 Task: Create a due date automation trigger when advanced on, 2 hours after a card is due add fields with custom field "Resume" set to a date in this week.
Action: Mouse moved to (1044, 159)
Screenshot: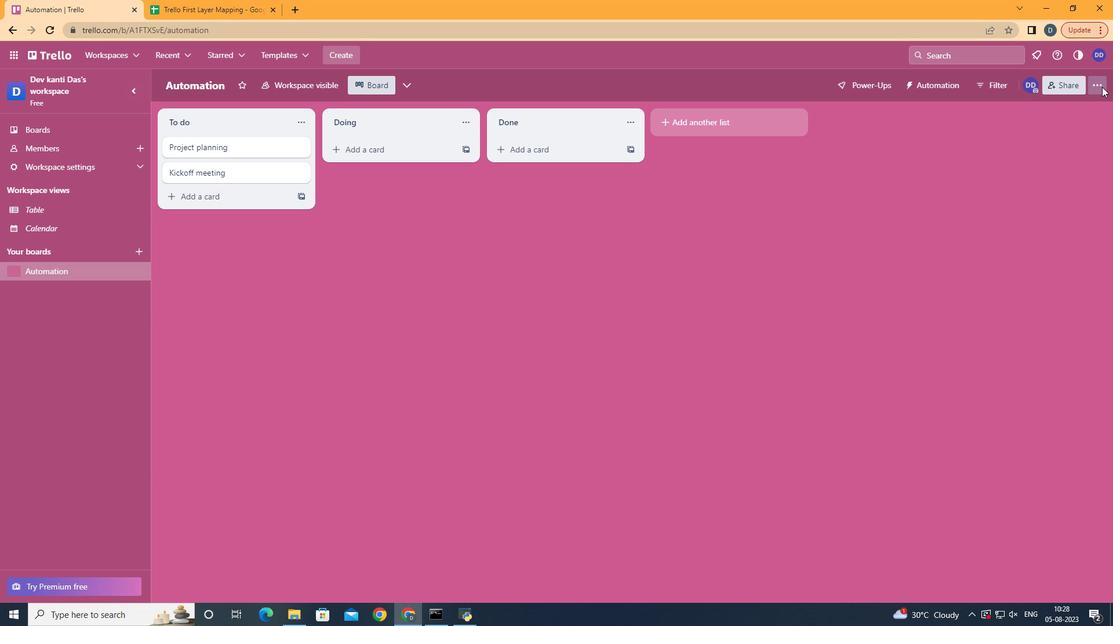 
Action: Mouse pressed left at (1044, 159)
Screenshot: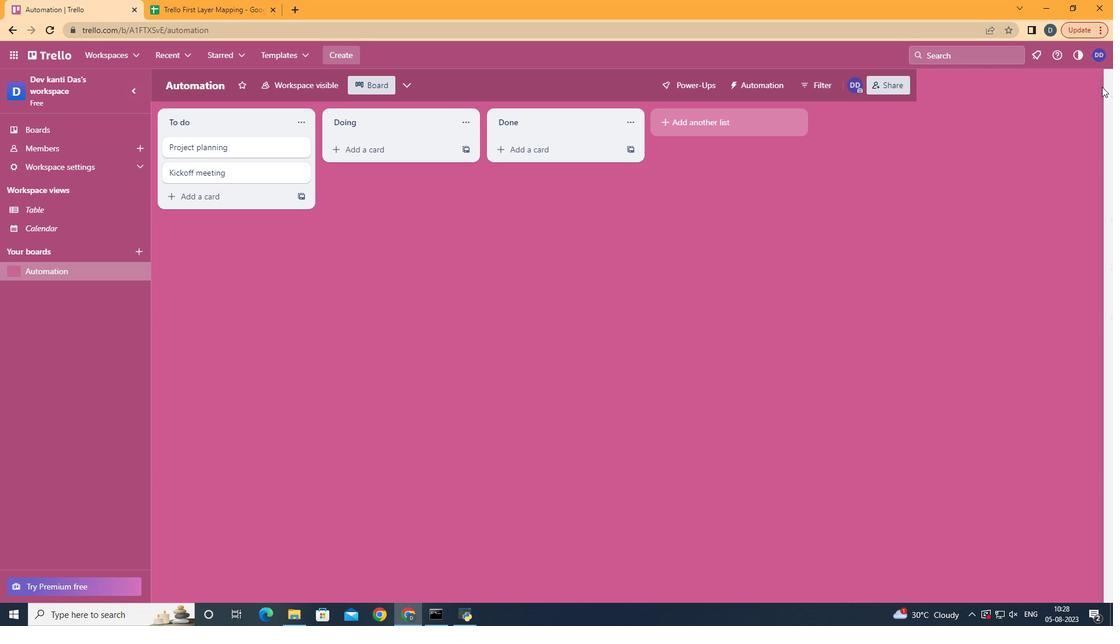 
Action: Mouse moved to (983, 265)
Screenshot: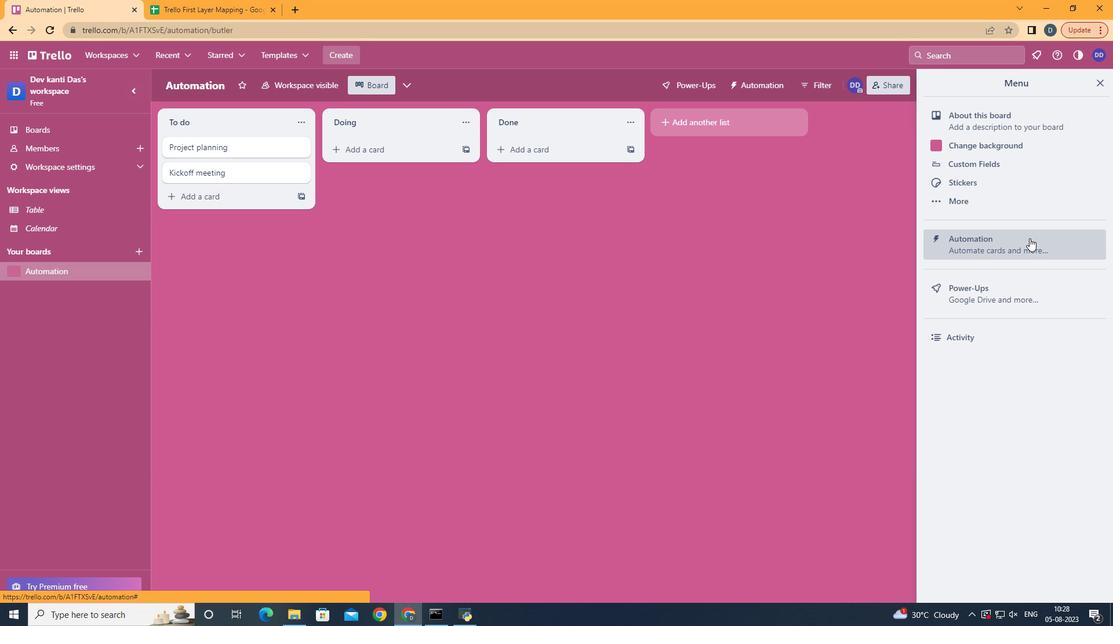 
Action: Mouse pressed left at (983, 265)
Screenshot: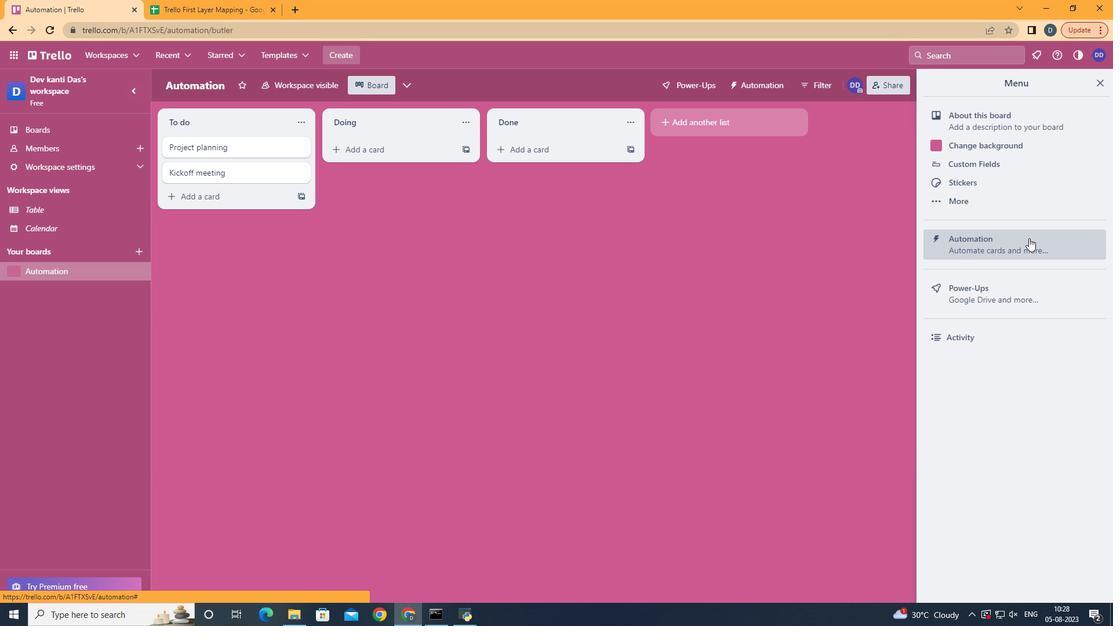 
Action: Mouse moved to (321, 262)
Screenshot: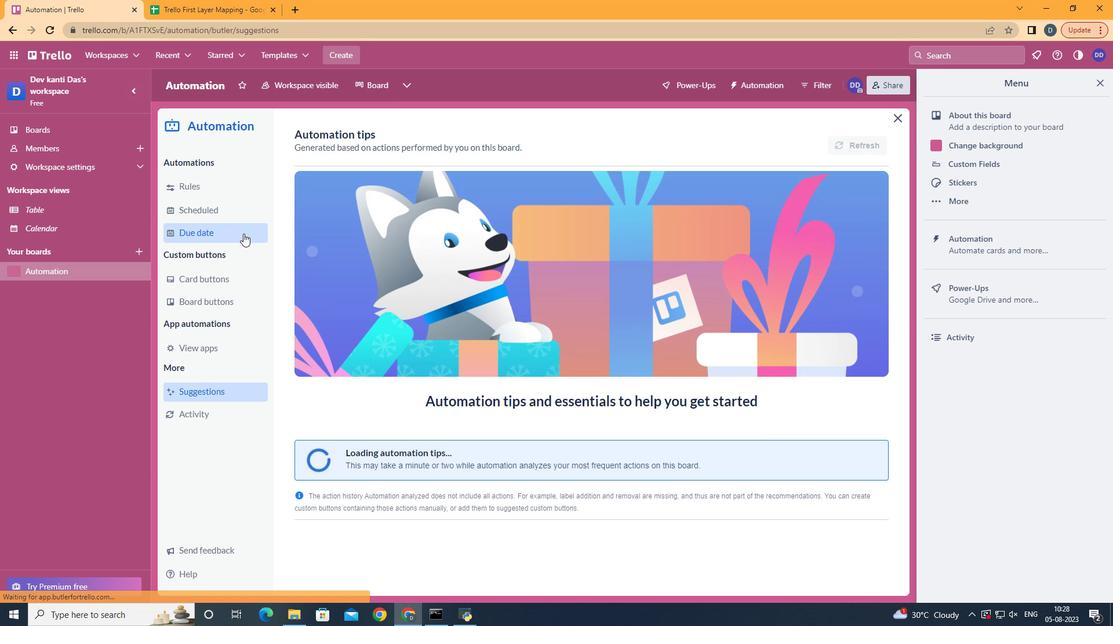 
Action: Mouse pressed left at (321, 262)
Screenshot: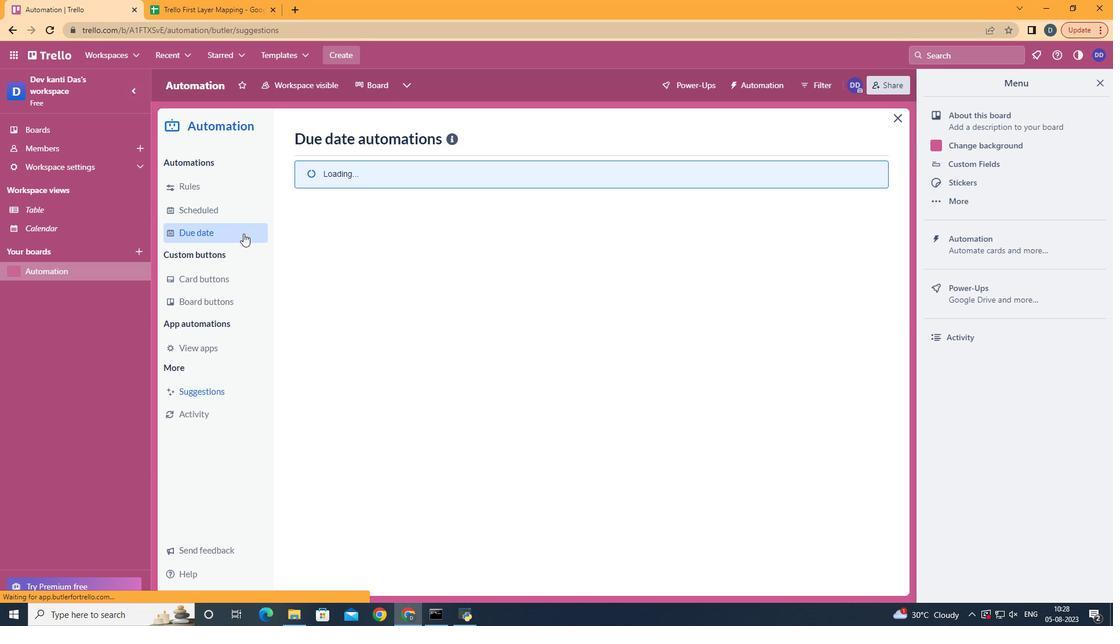 
Action: Mouse moved to (817, 194)
Screenshot: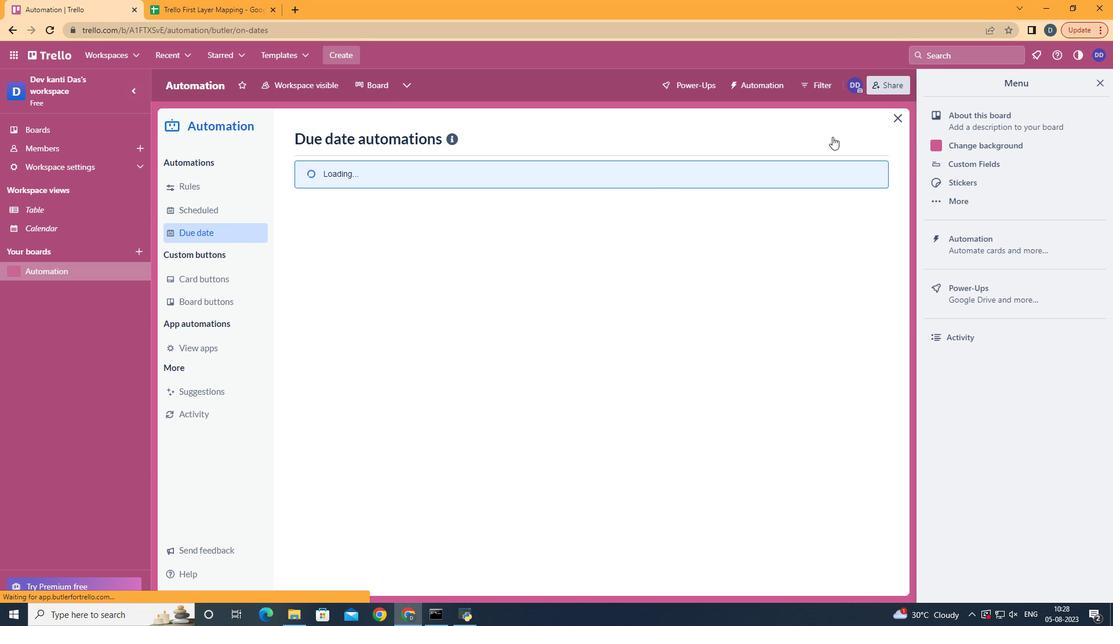 
Action: Mouse pressed left at (817, 194)
Screenshot: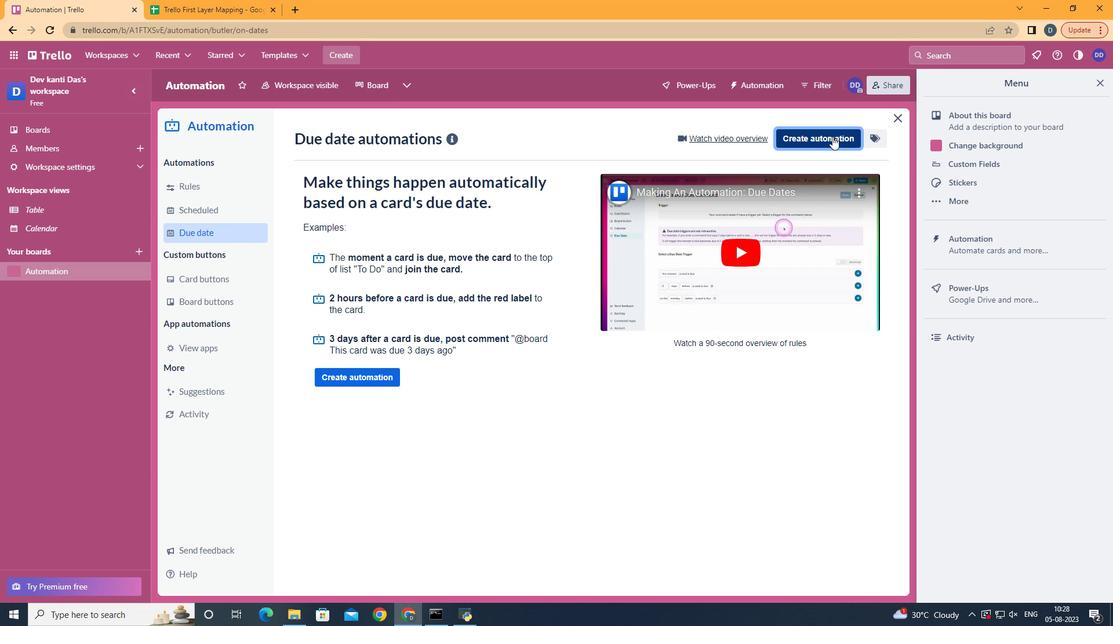 
Action: Mouse moved to (613, 272)
Screenshot: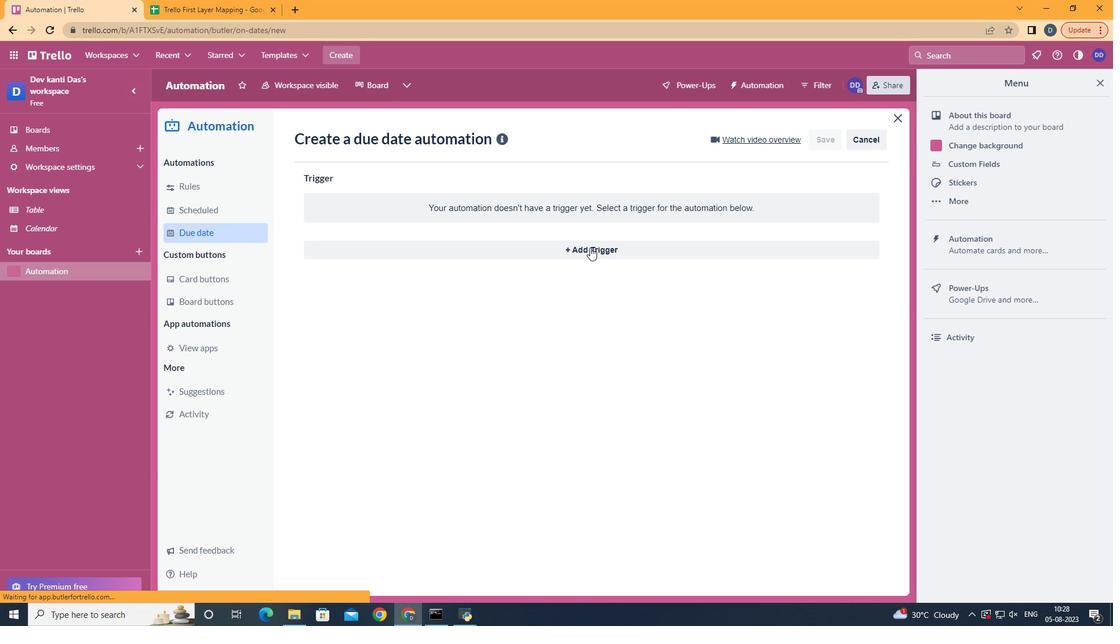 
Action: Mouse pressed left at (613, 272)
Screenshot: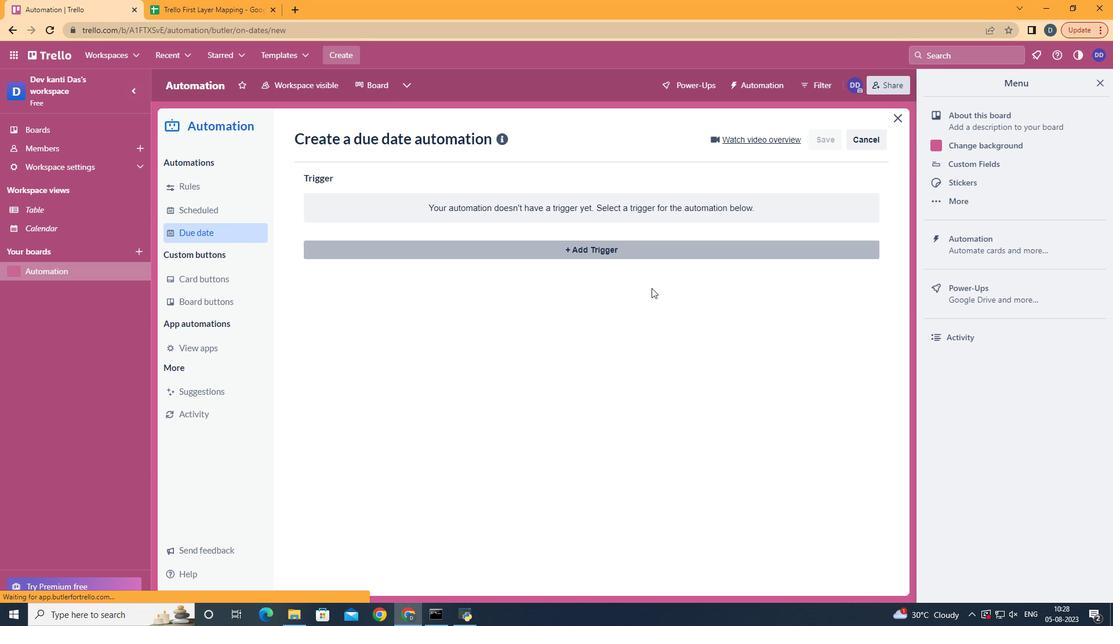 
Action: Mouse moved to (430, 446)
Screenshot: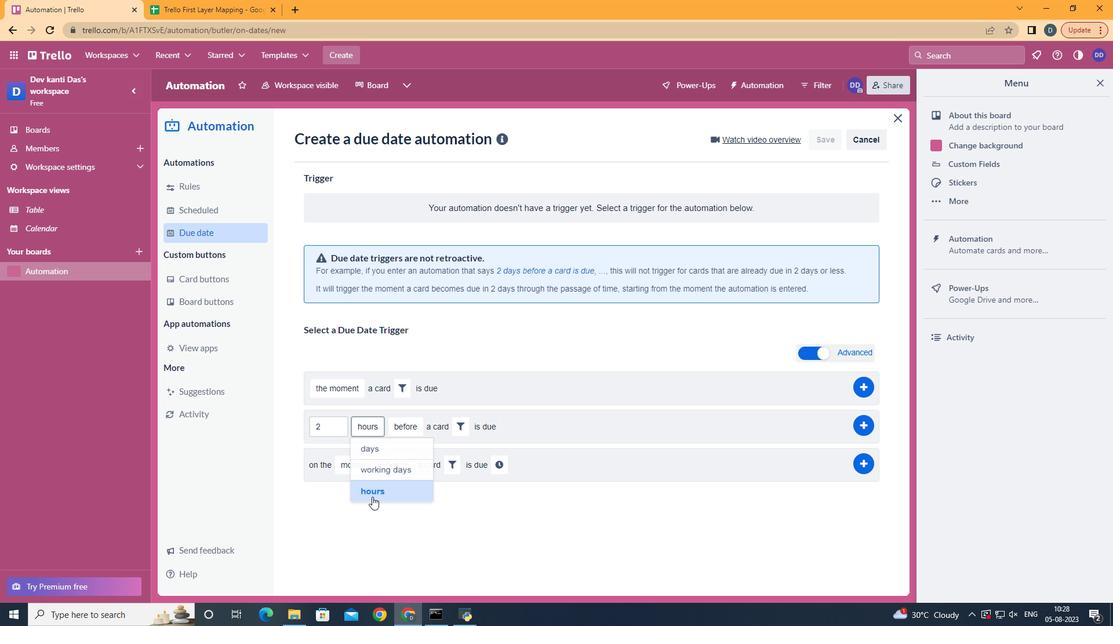 
Action: Mouse pressed left at (430, 446)
Screenshot: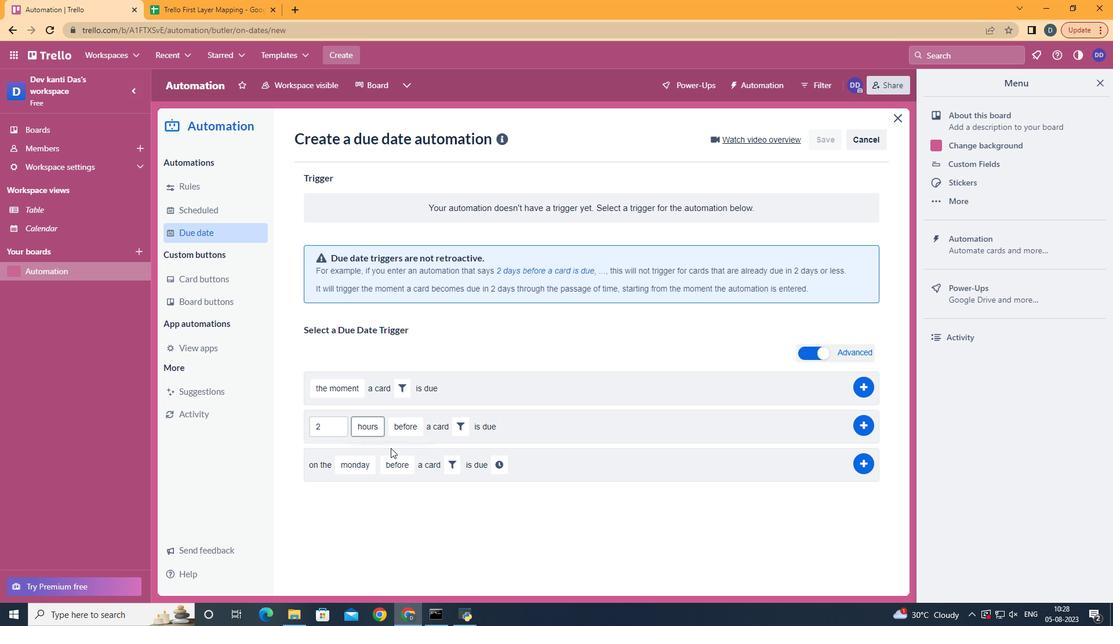 
Action: Mouse moved to (461, 426)
Screenshot: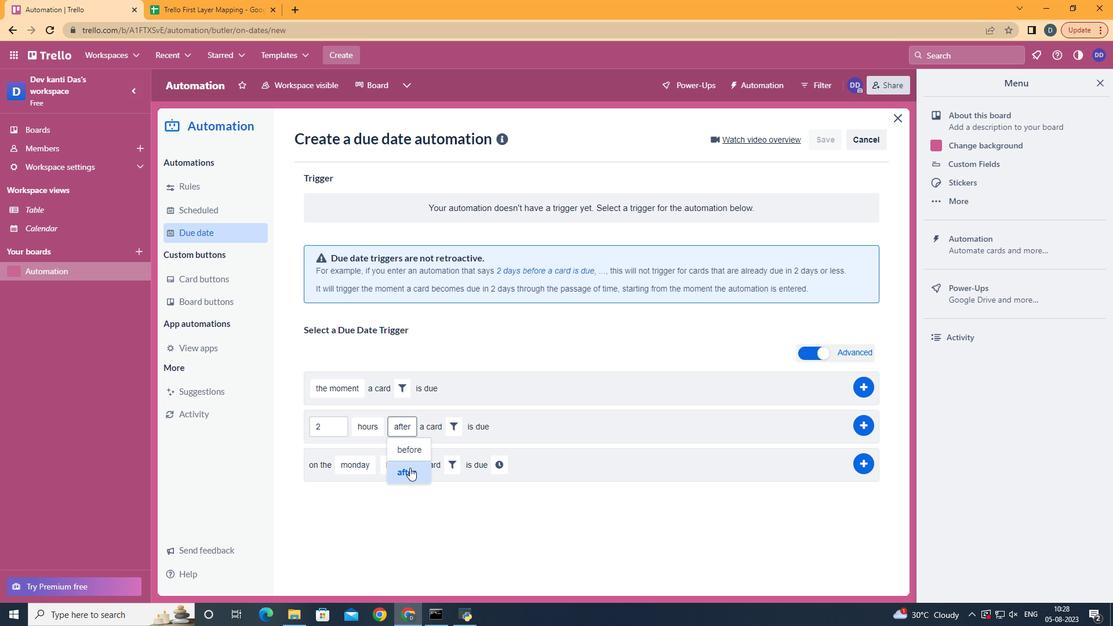 
Action: Mouse pressed left at (461, 426)
Screenshot: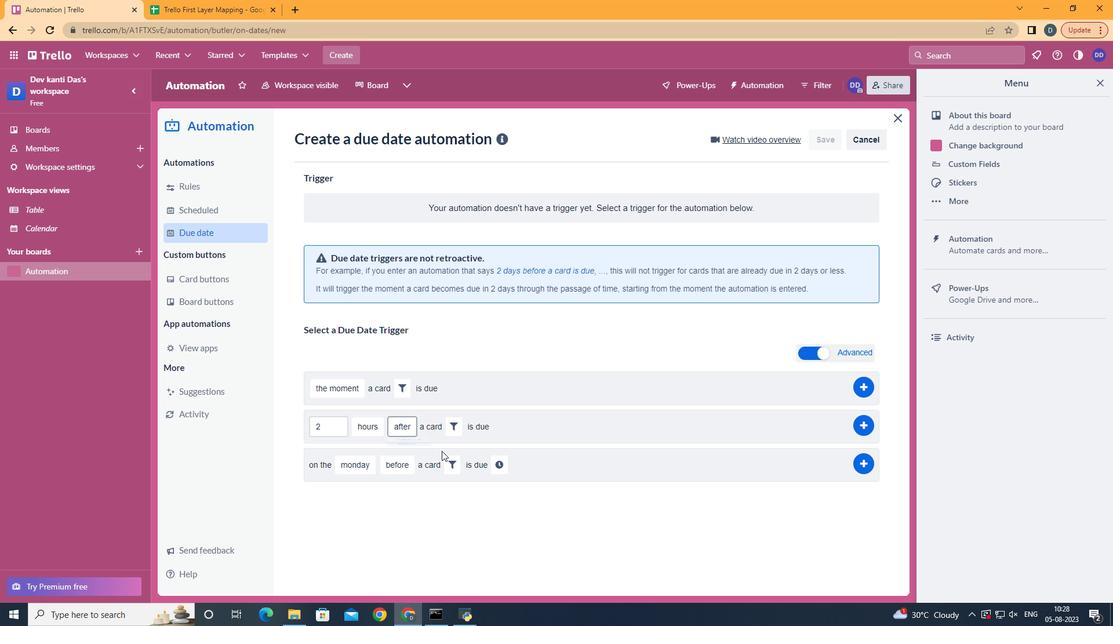 
Action: Mouse moved to (503, 397)
Screenshot: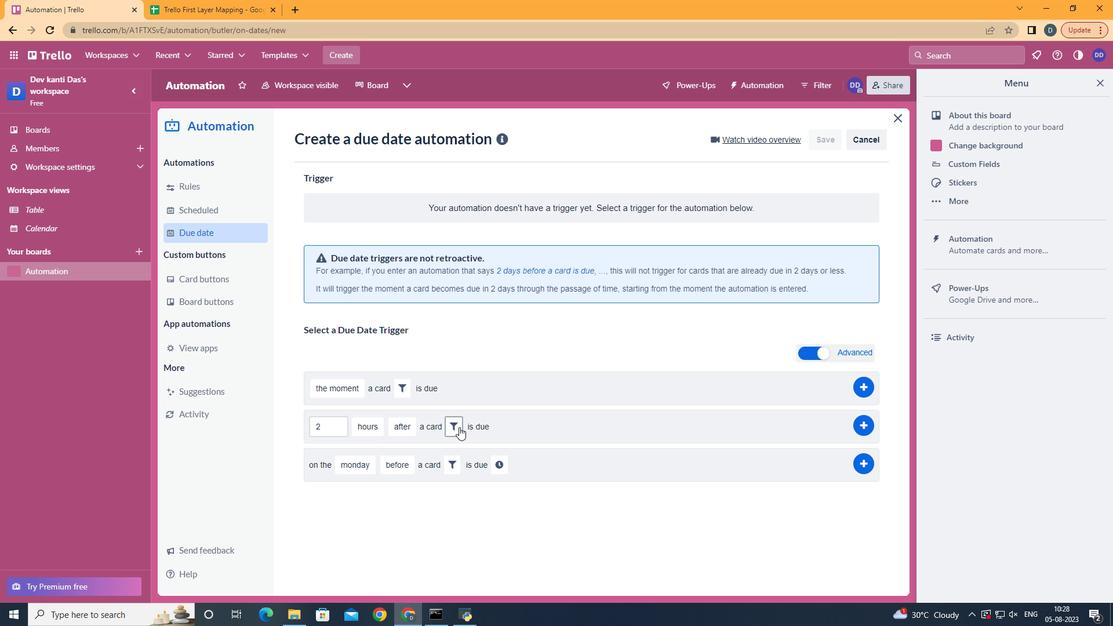 
Action: Mouse pressed left at (503, 397)
Screenshot: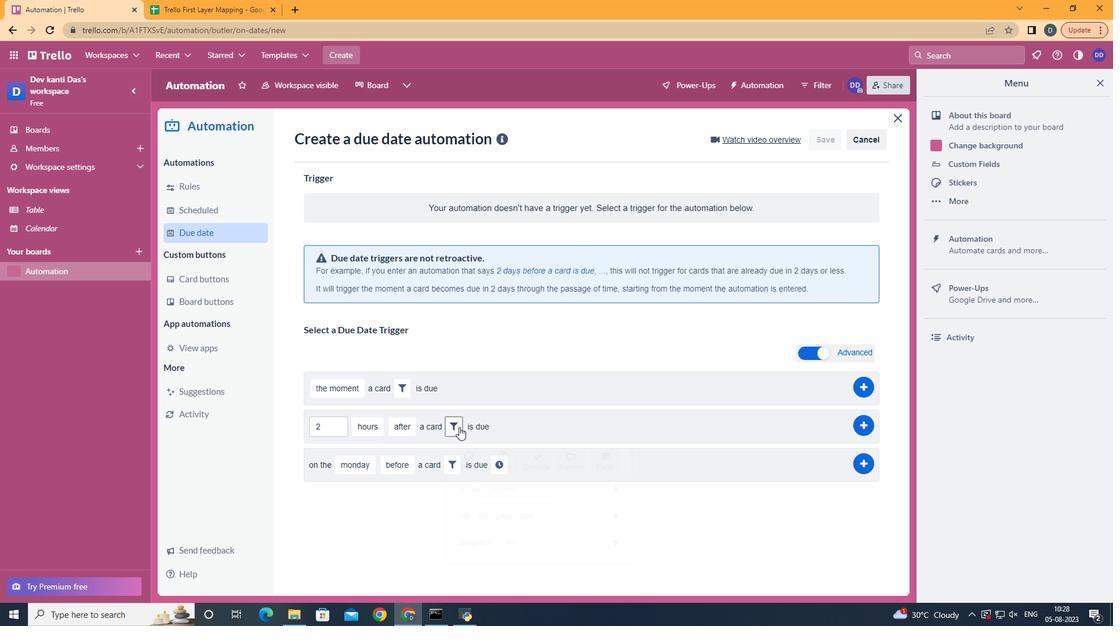 
Action: Mouse moved to (660, 428)
Screenshot: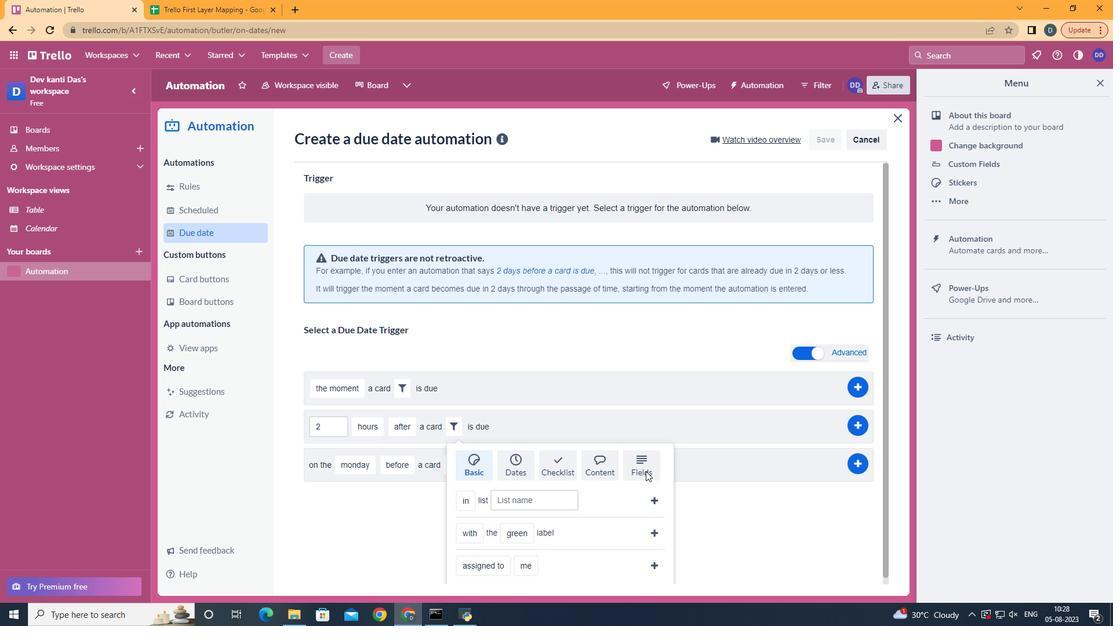 
Action: Mouse pressed left at (660, 428)
Screenshot: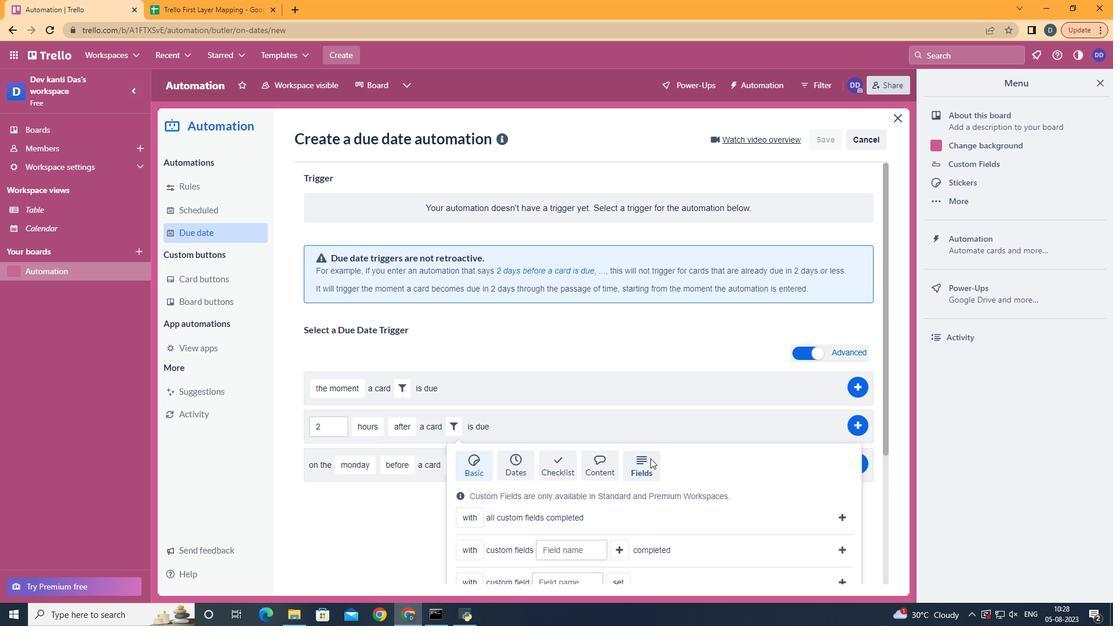 
Action: Mouse moved to (665, 418)
Screenshot: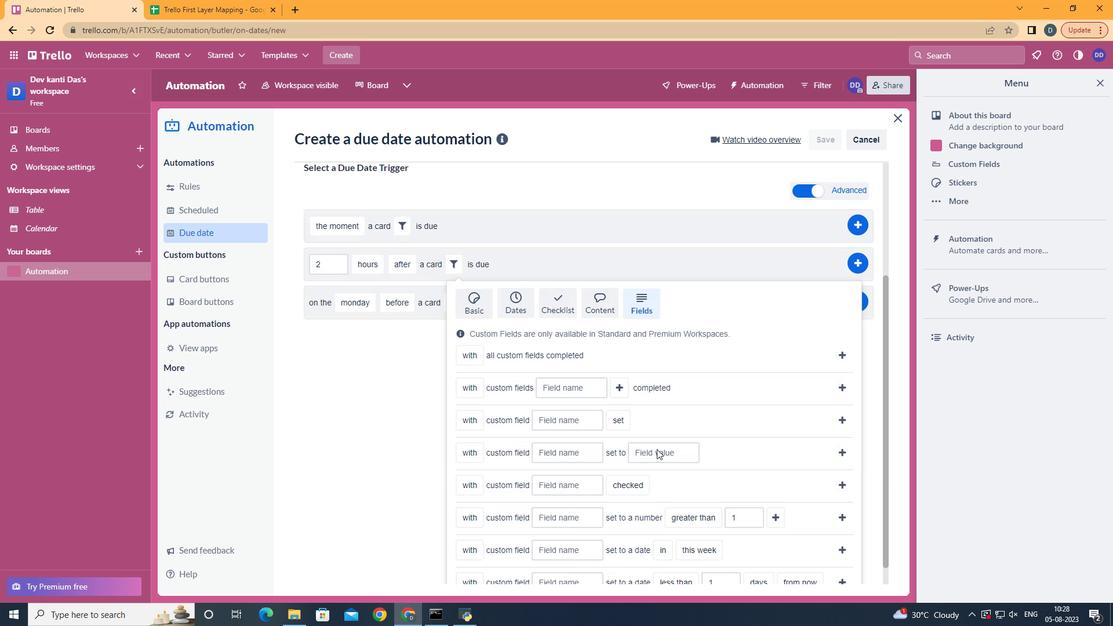 
Action: Mouse scrolled (665, 418) with delta (0, 0)
Screenshot: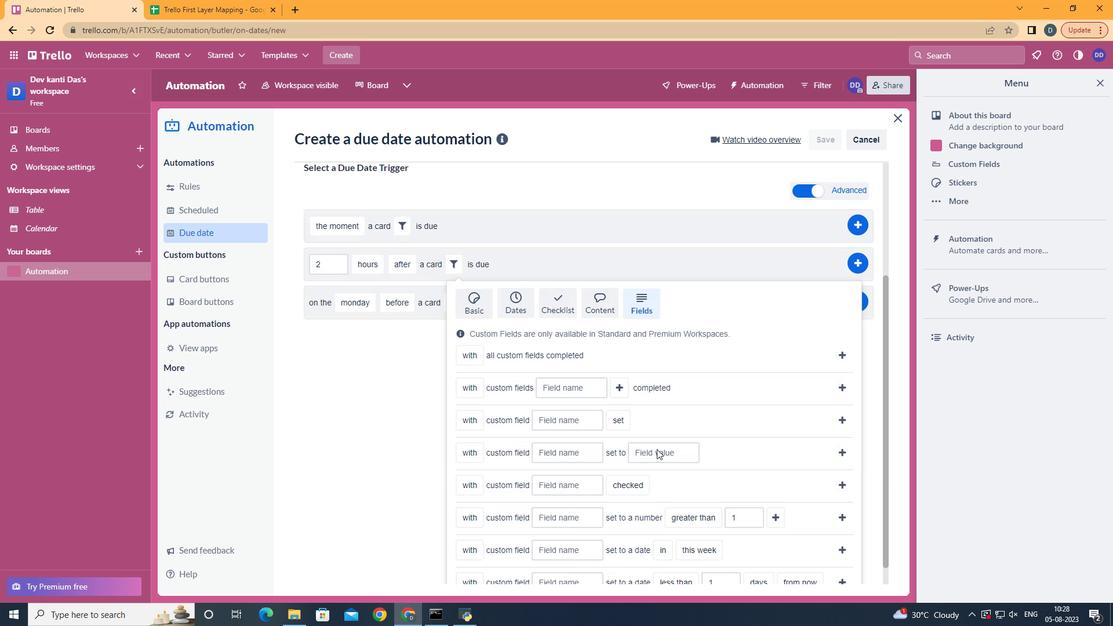 
Action: Mouse scrolled (665, 418) with delta (0, 0)
Screenshot: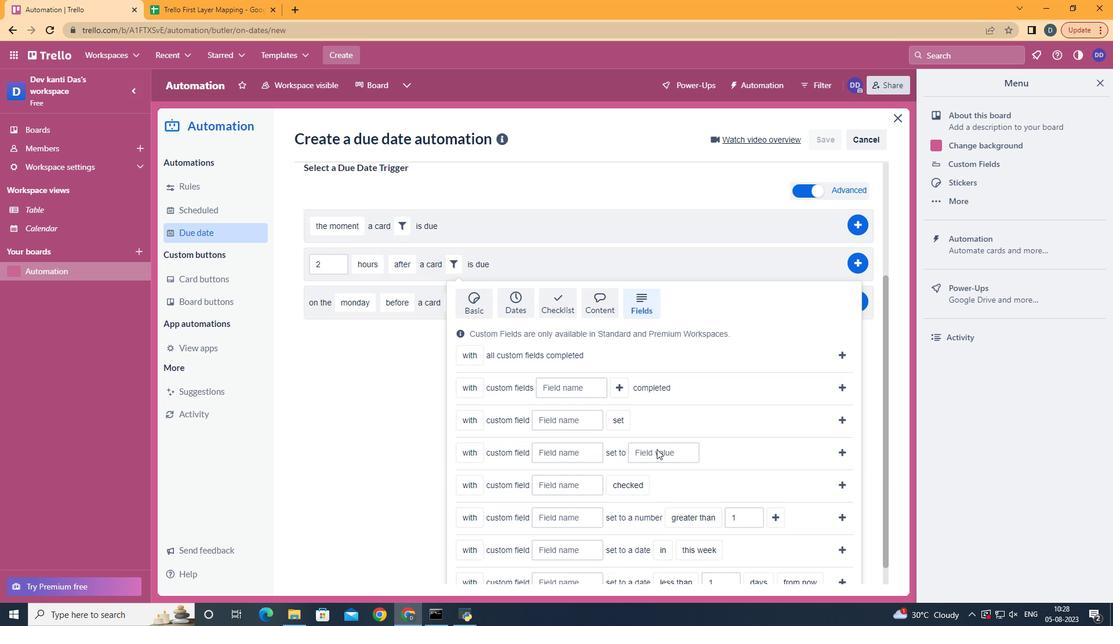 
Action: Mouse scrolled (665, 418) with delta (0, 0)
Screenshot: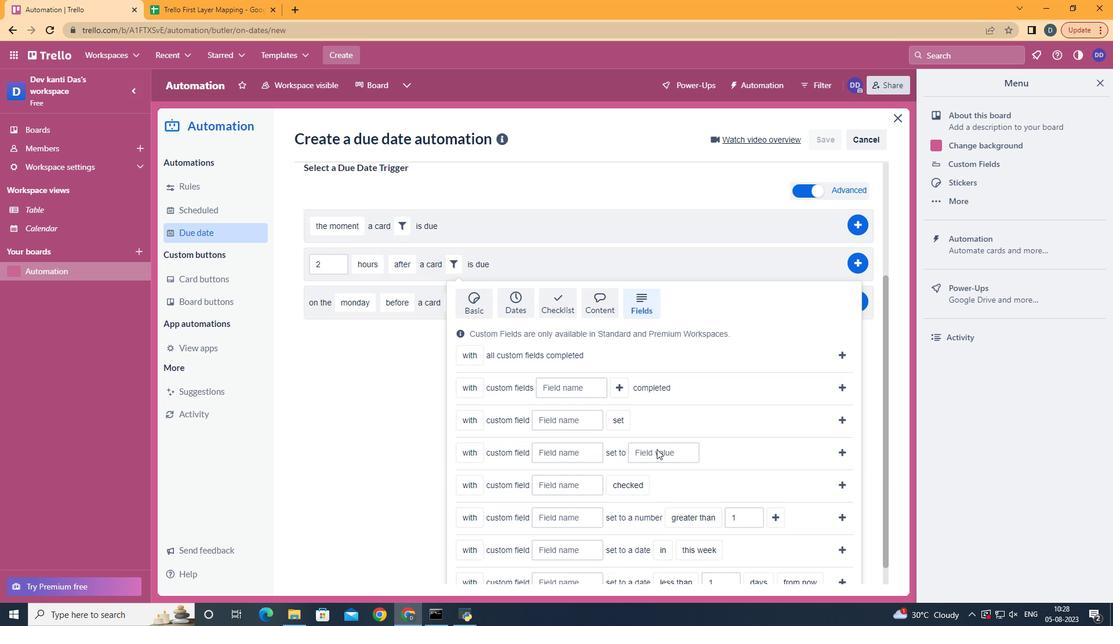
Action: Mouse scrolled (665, 418) with delta (0, 0)
Screenshot: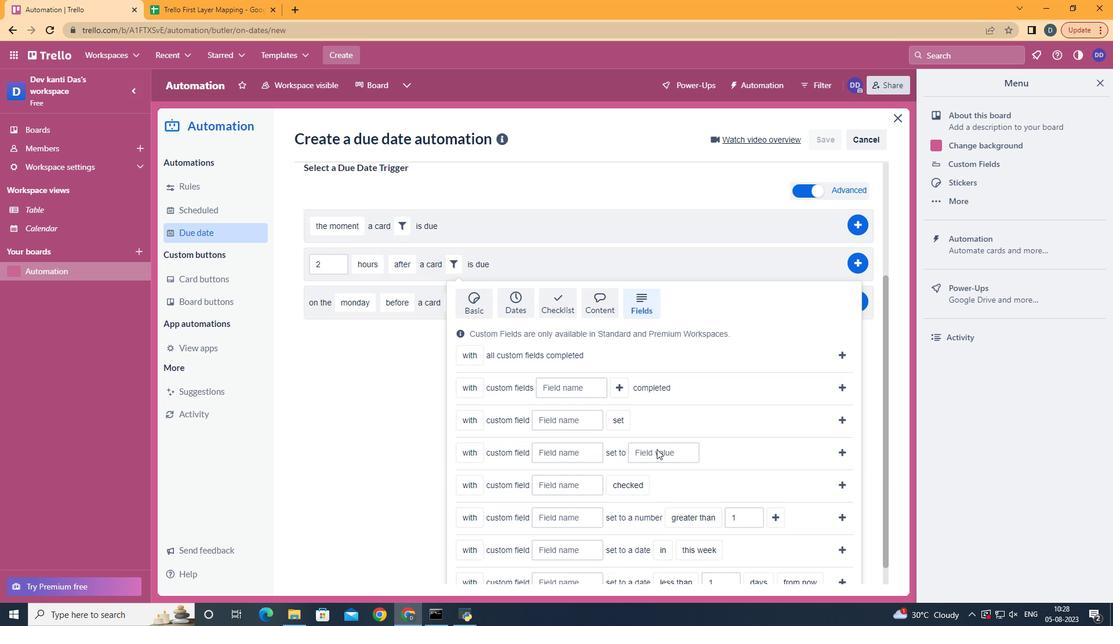 
Action: Mouse scrolled (665, 418) with delta (0, 0)
Screenshot: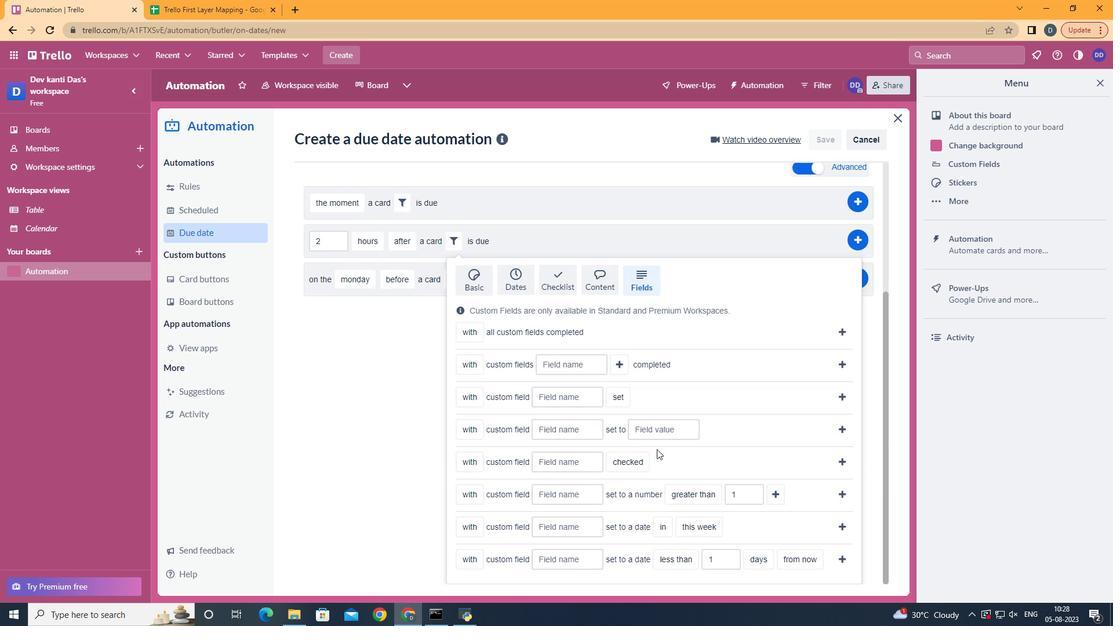 
Action: Mouse moved to (666, 417)
Screenshot: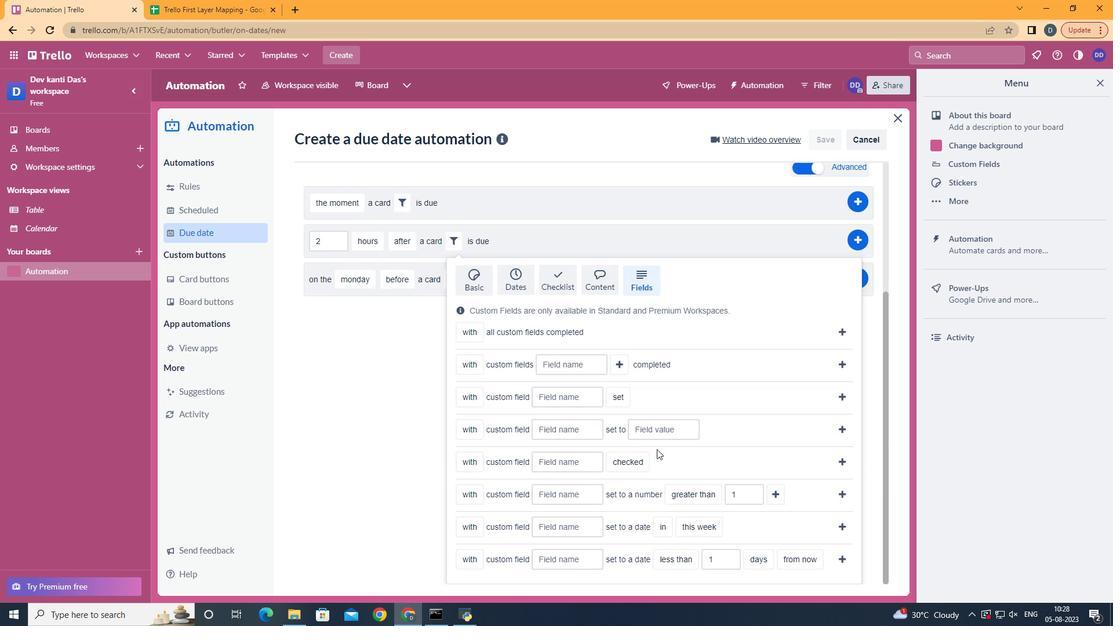 
Action: Mouse scrolled (666, 416) with delta (0, 0)
Screenshot: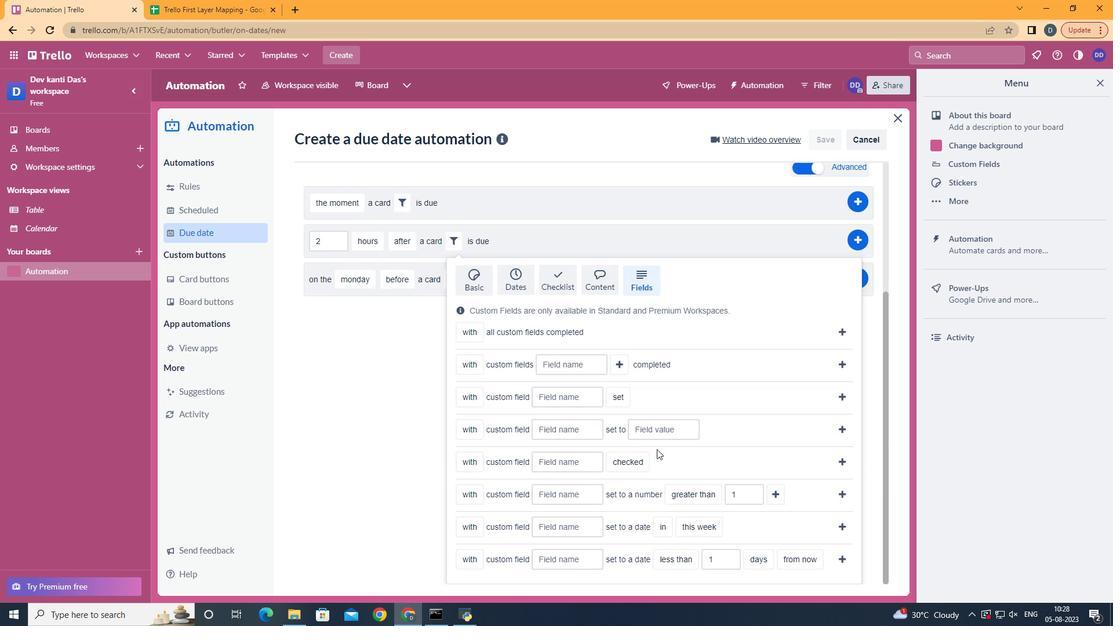 
Action: Mouse moved to (522, 478)
Screenshot: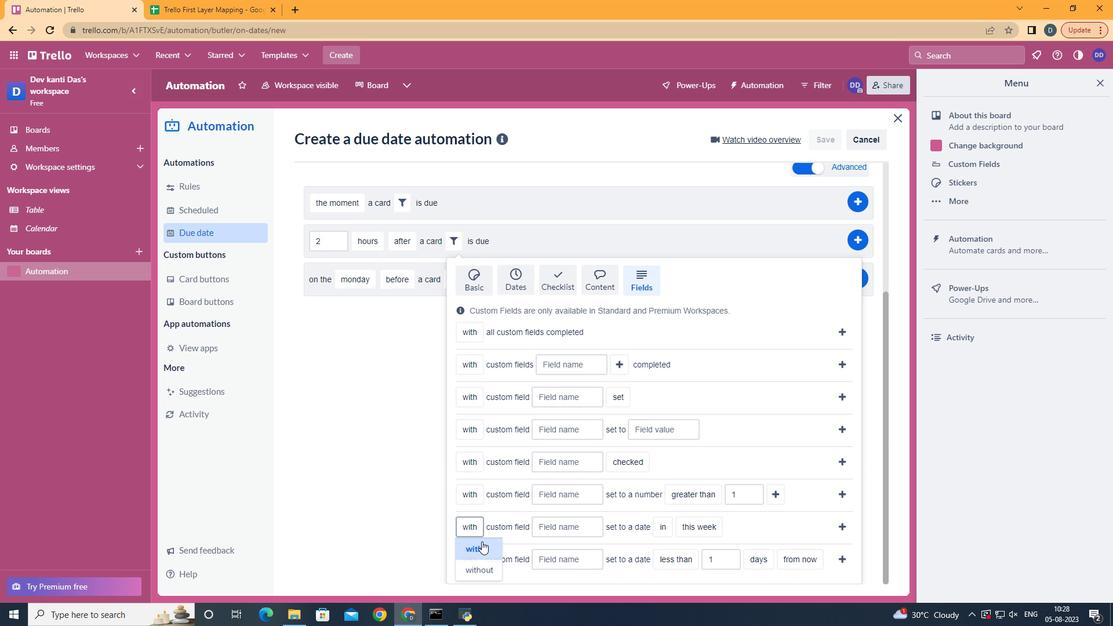 
Action: Mouse pressed left at (522, 478)
Screenshot: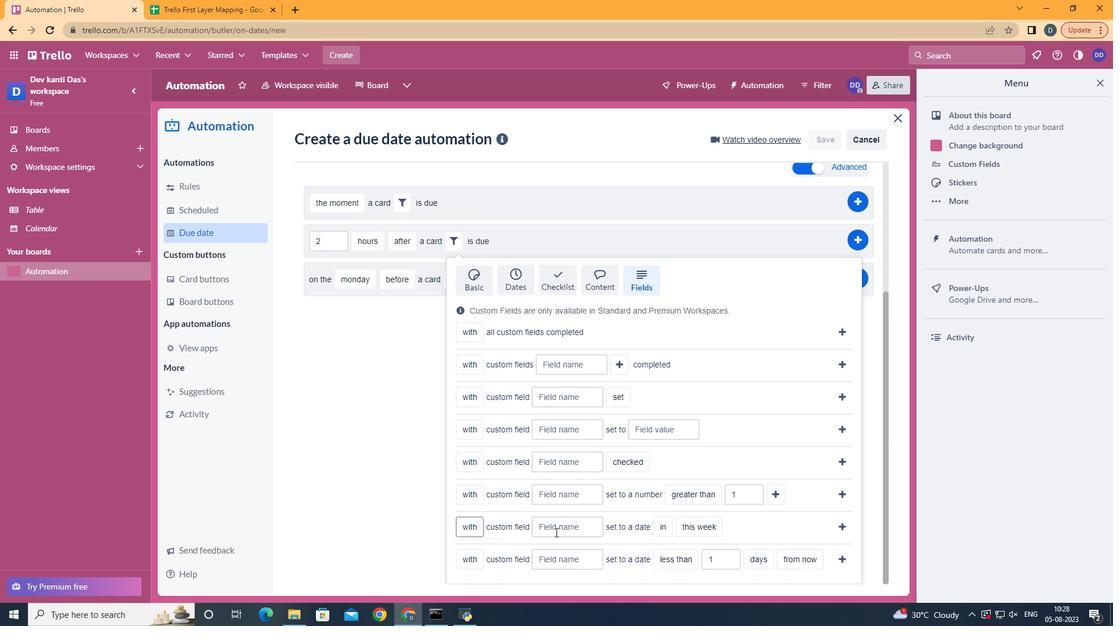 
Action: Mouse moved to (605, 468)
Screenshot: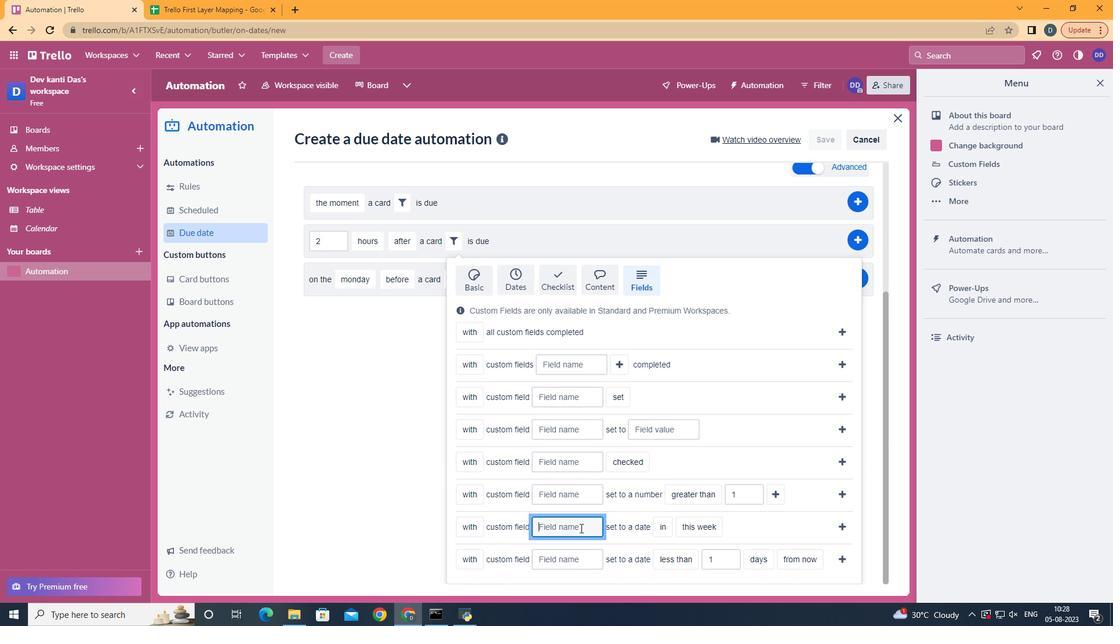 
Action: Mouse pressed left at (605, 468)
Screenshot: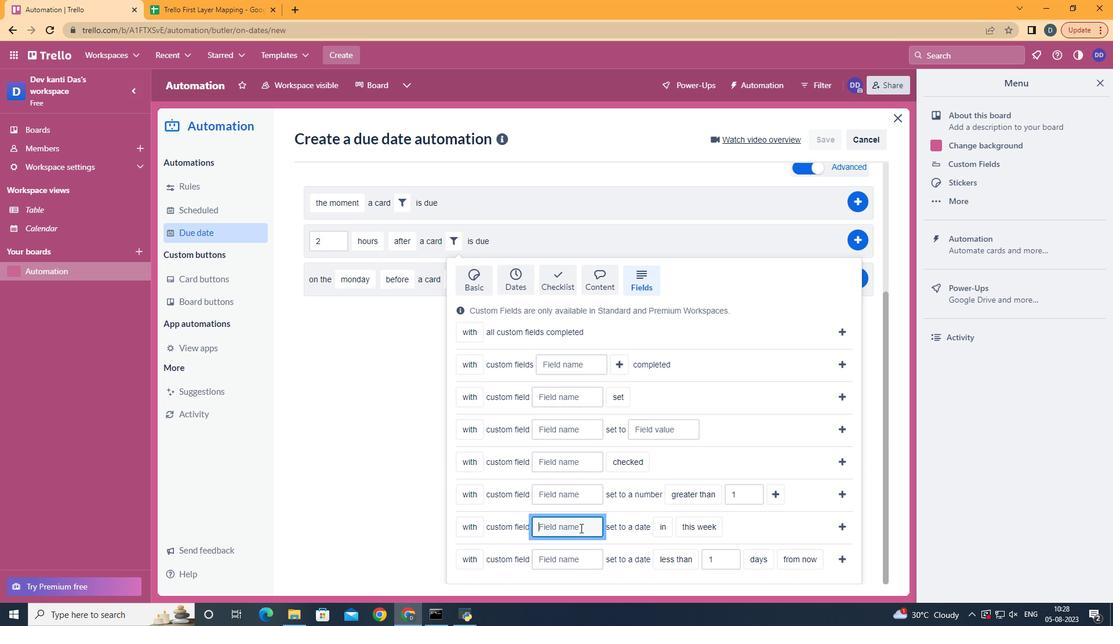 
Action: Key pressed <Key.shift>Resume
Screenshot: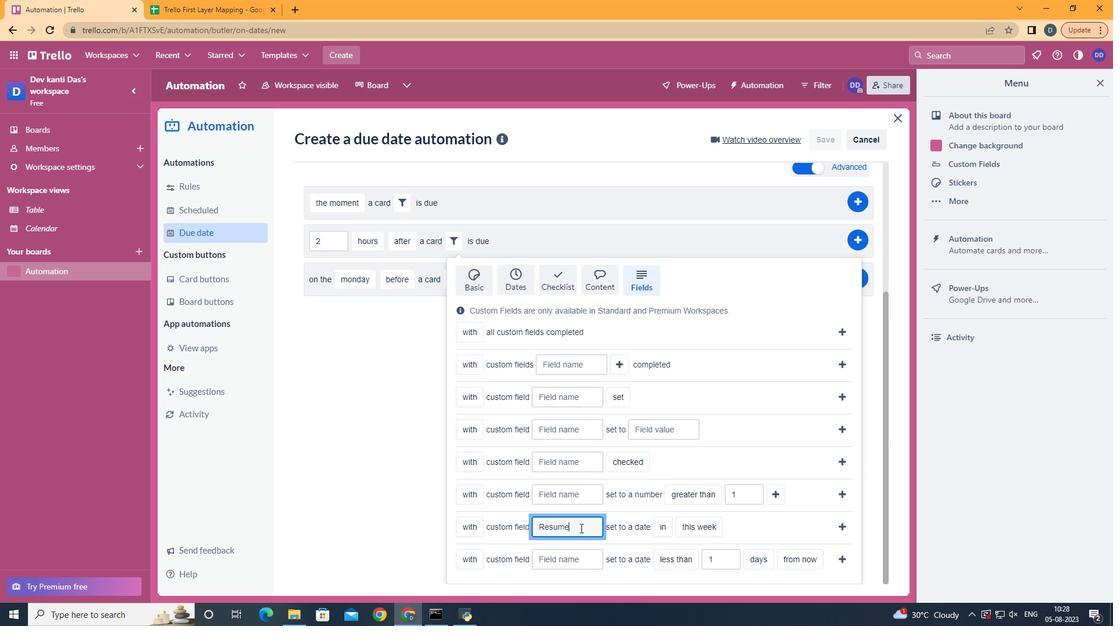 
Action: Mouse moved to (677, 483)
Screenshot: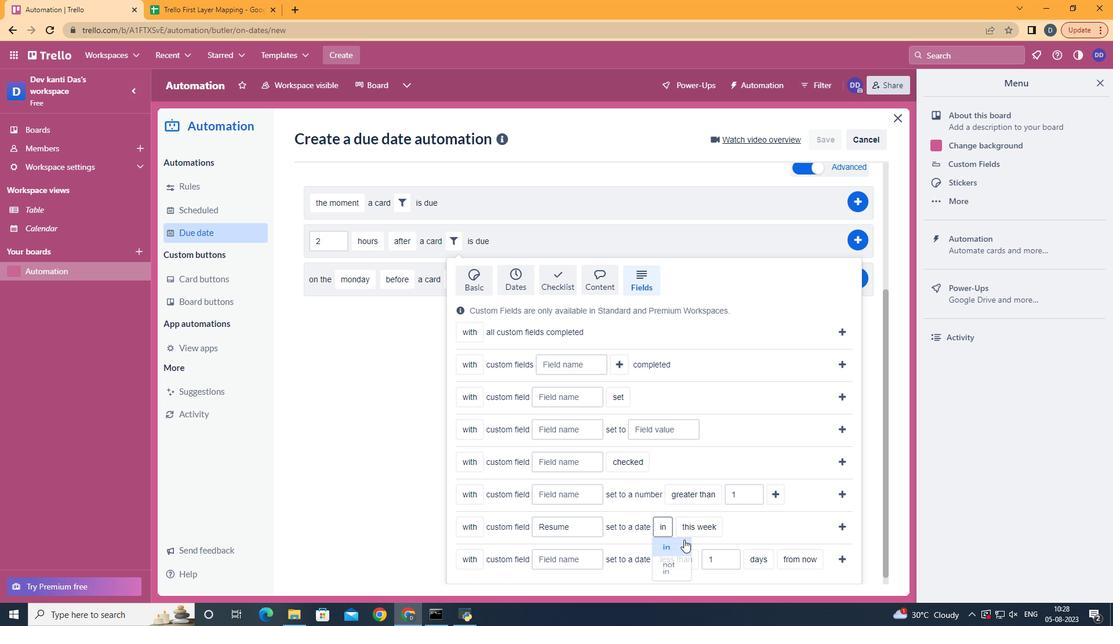 
Action: Mouse pressed left at (677, 483)
Screenshot: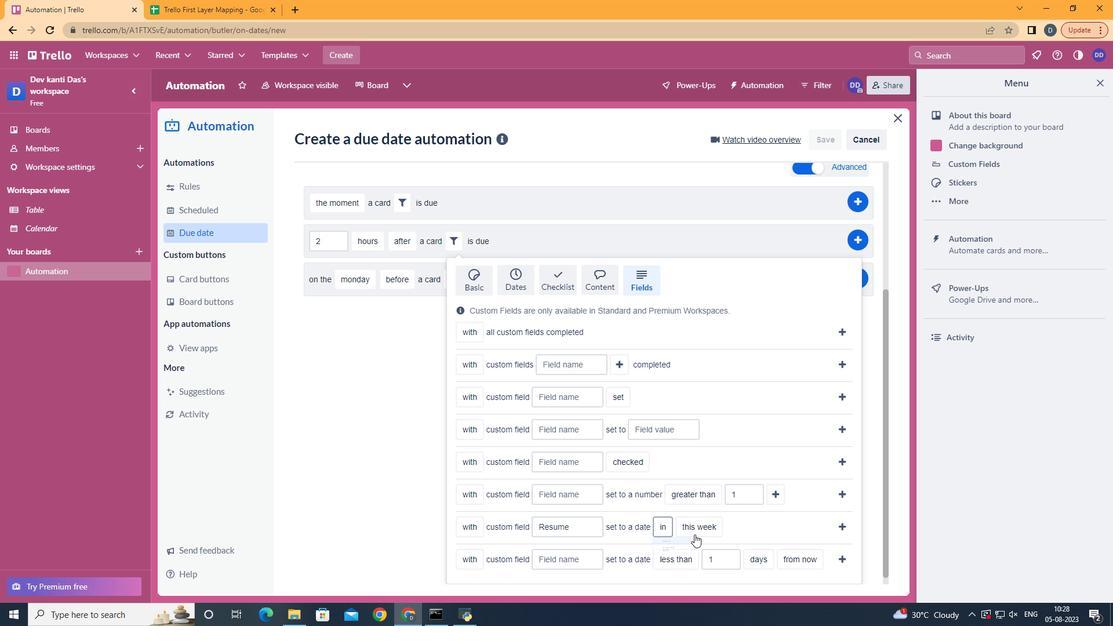 
Action: Mouse moved to (706, 479)
Screenshot: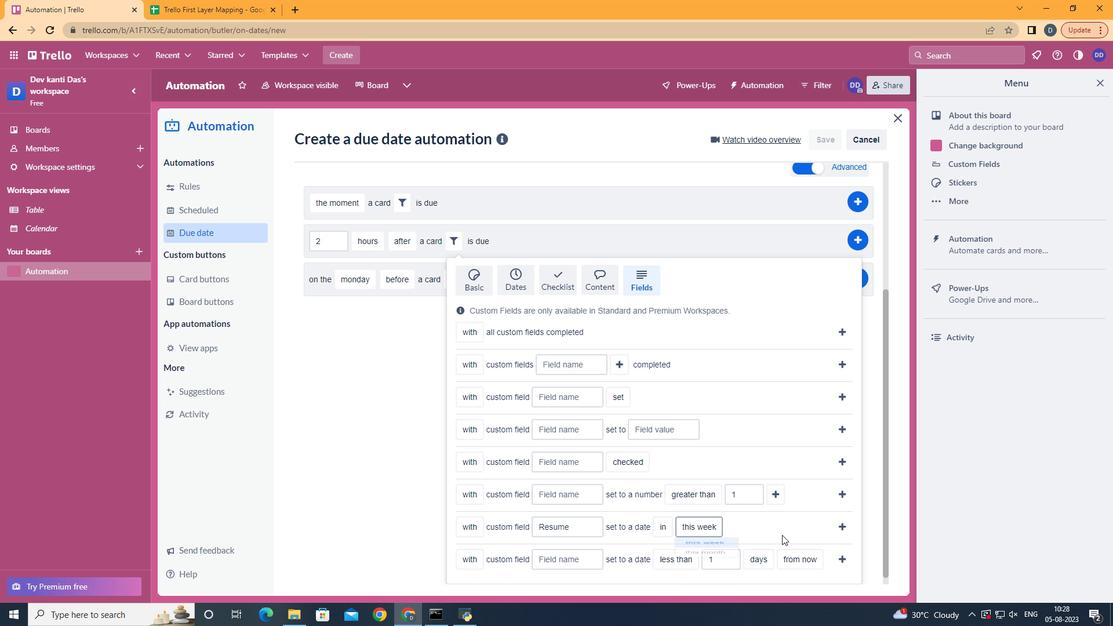
Action: Mouse pressed left at (706, 479)
Screenshot: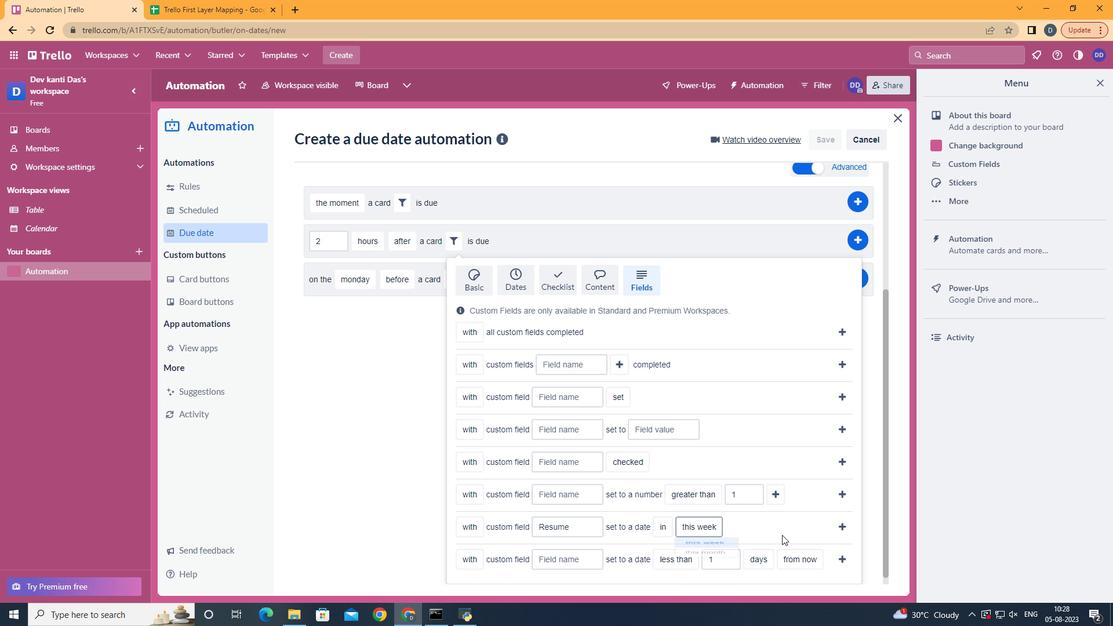
Action: Mouse moved to (831, 468)
Screenshot: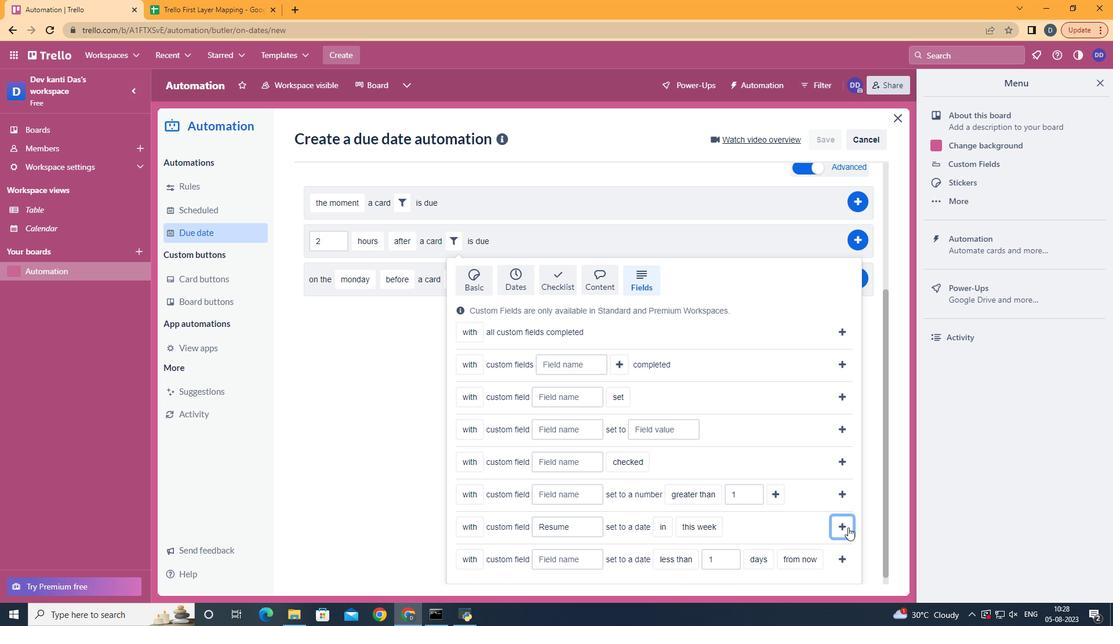 
Action: Mouse pressed left at (831, 468)
Screenshot: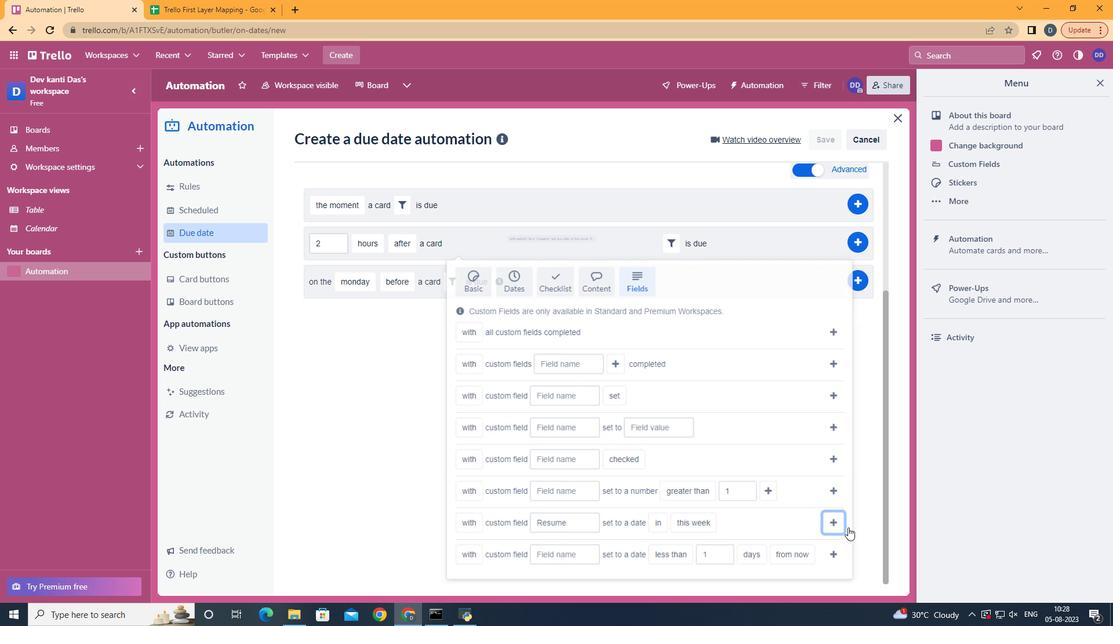 
Action: Mouse moved to (849, 391)
Screenshot: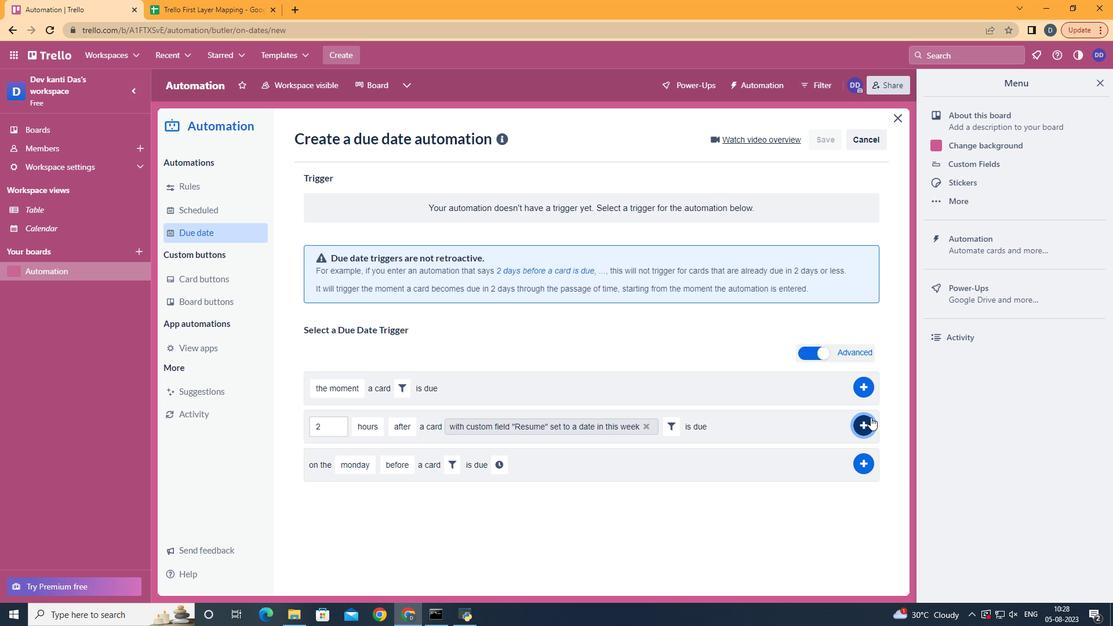 
Action: Mouse pressed left at (849, 391)
Screenshot: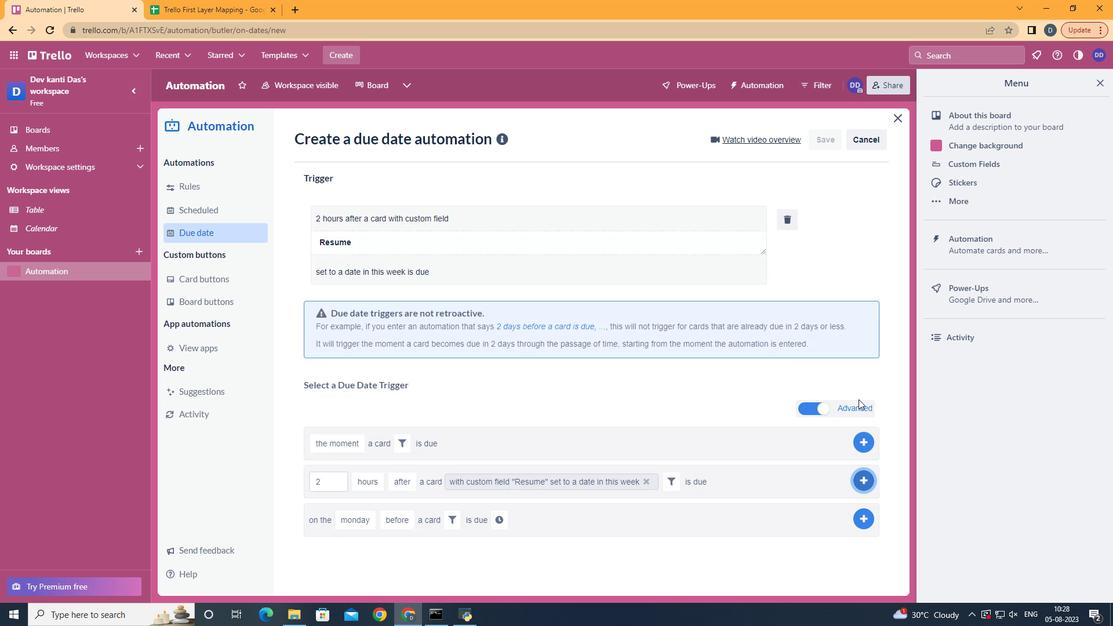 
Action: Mouse moved to (628, 276)
Screenshot: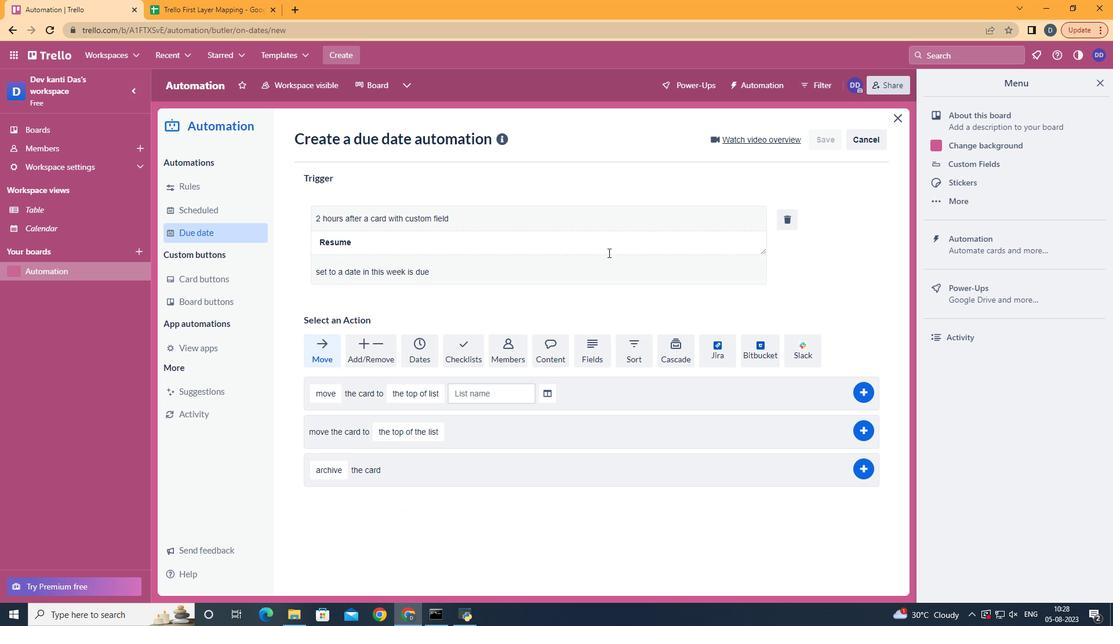 
